 Task: Start in the project AgileBite the sprint 'Security Hardening Sprint', with a duration of 1 week. Start in the project AgileBite the sprint 'Security Hardening Sprint', with a duration of 3 weeks. Start in the project AgileBite the sprint 'Security Hardening Sprint', with a duration of 2 weeks
Action: Mouse moved to (324, 183)
Screenshot: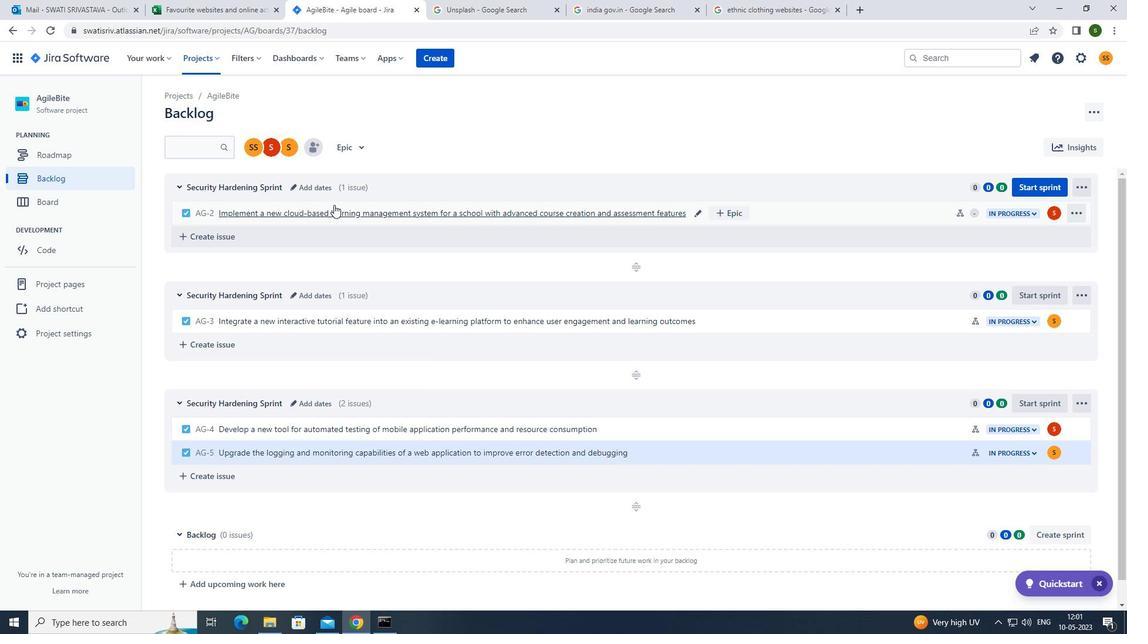 
Action: Mouse pressed left at (324, 183)
Screenshot: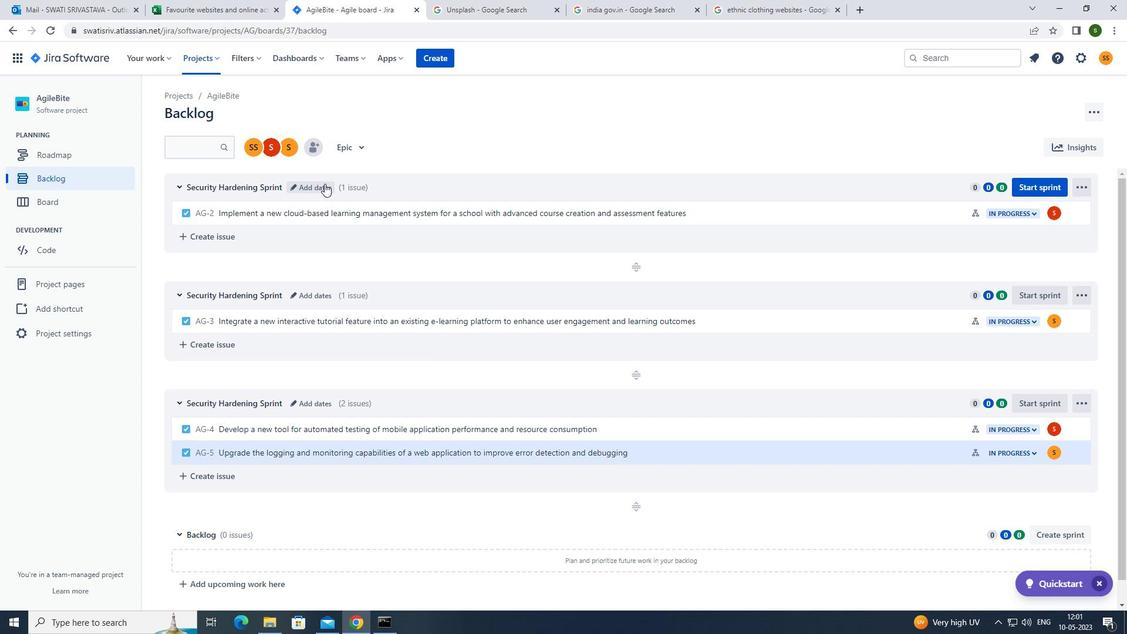 
Action: Mouse moved to (460, 184)
Screenshot: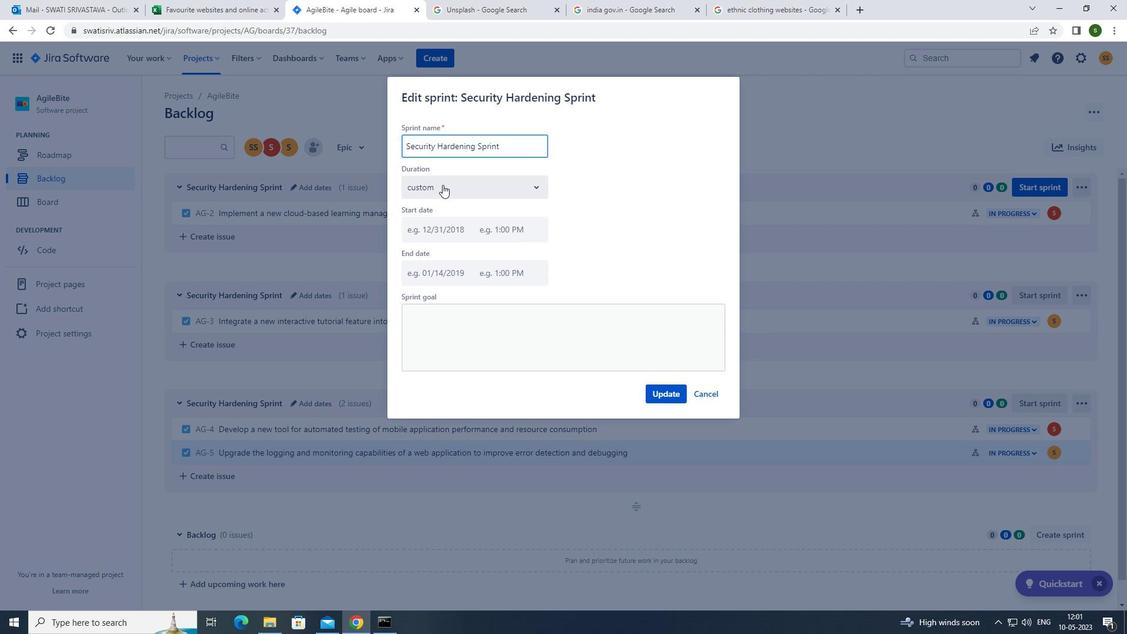 
Action: Mouse pressed left at (460, 184)
Screenshot: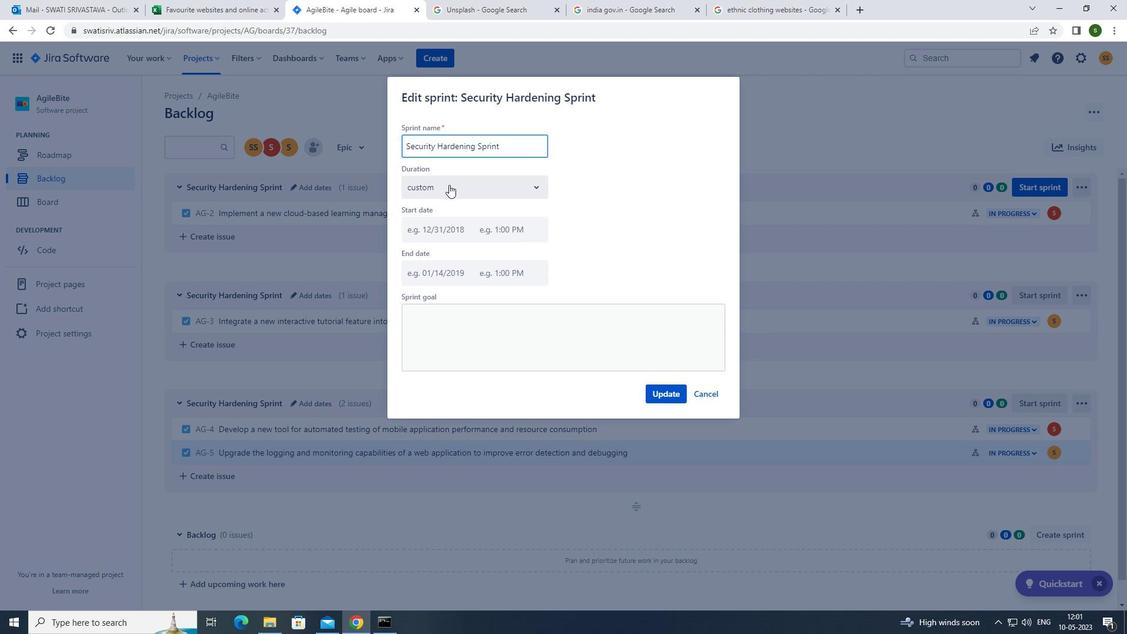 
Action: Mouse moved to (429, 216)
Screenshot: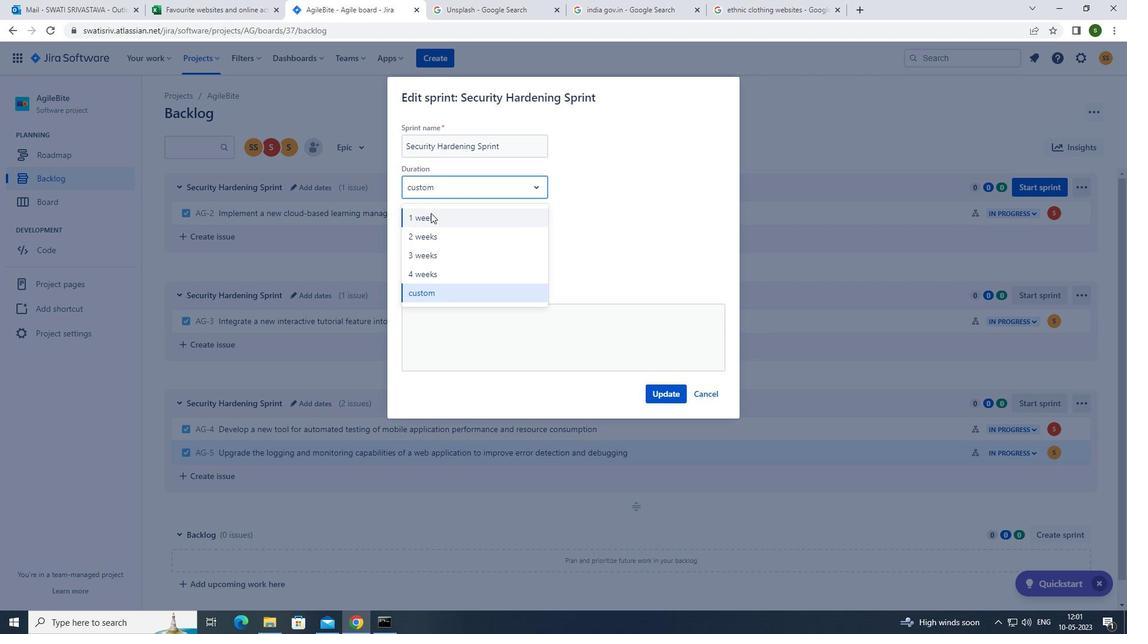 
Action: Mouse pressed left at (429, 216)
Screenshot: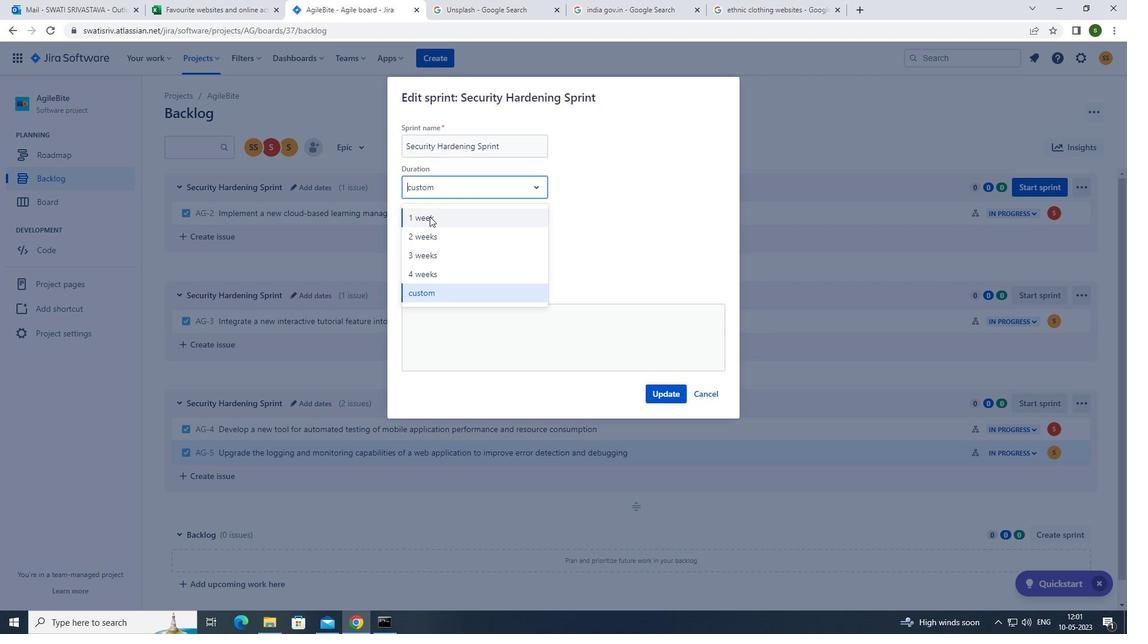 
Action: Mouse moved to (426, 220)
Screenshot: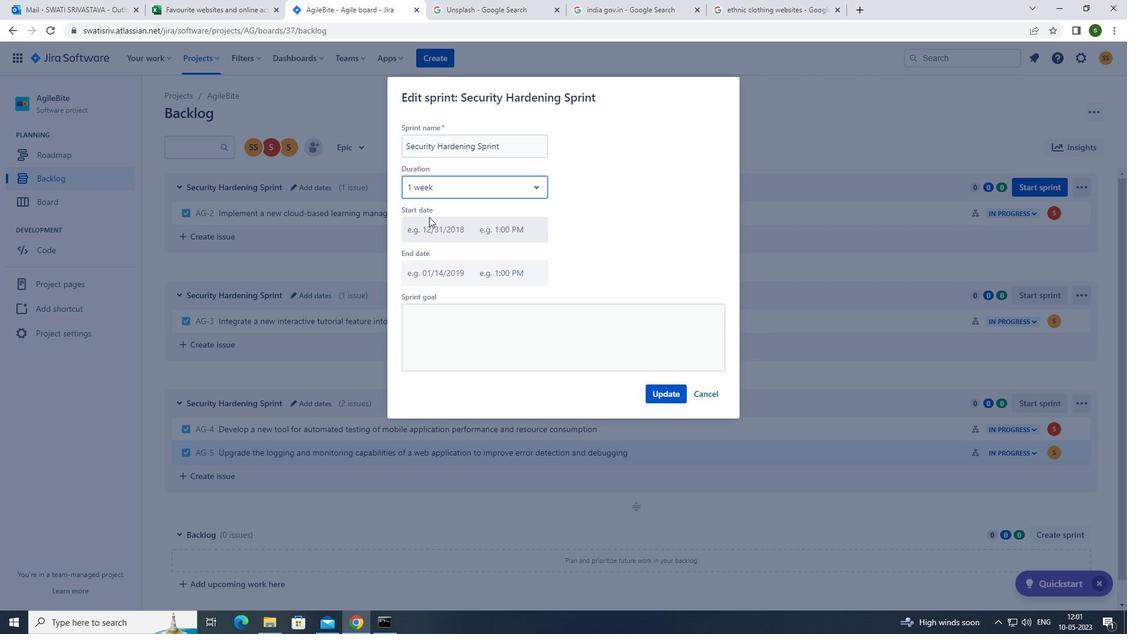 
Action: Mouse pressed left at (426, 220)
Screenshot: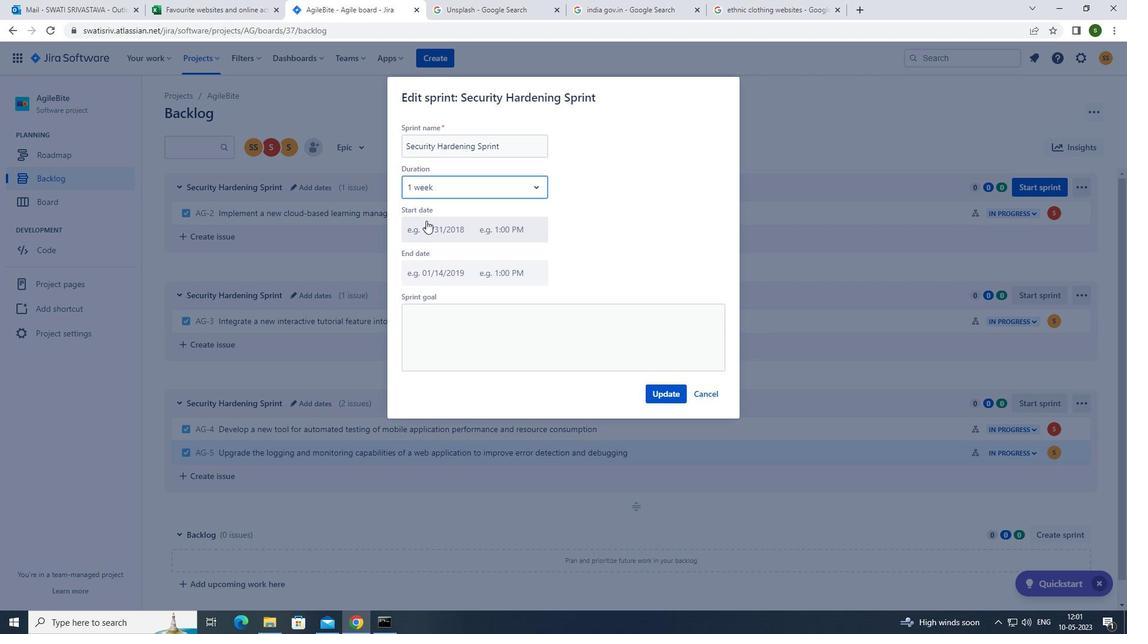 
Action: Mouse moved to (504, 322)
Screenshot: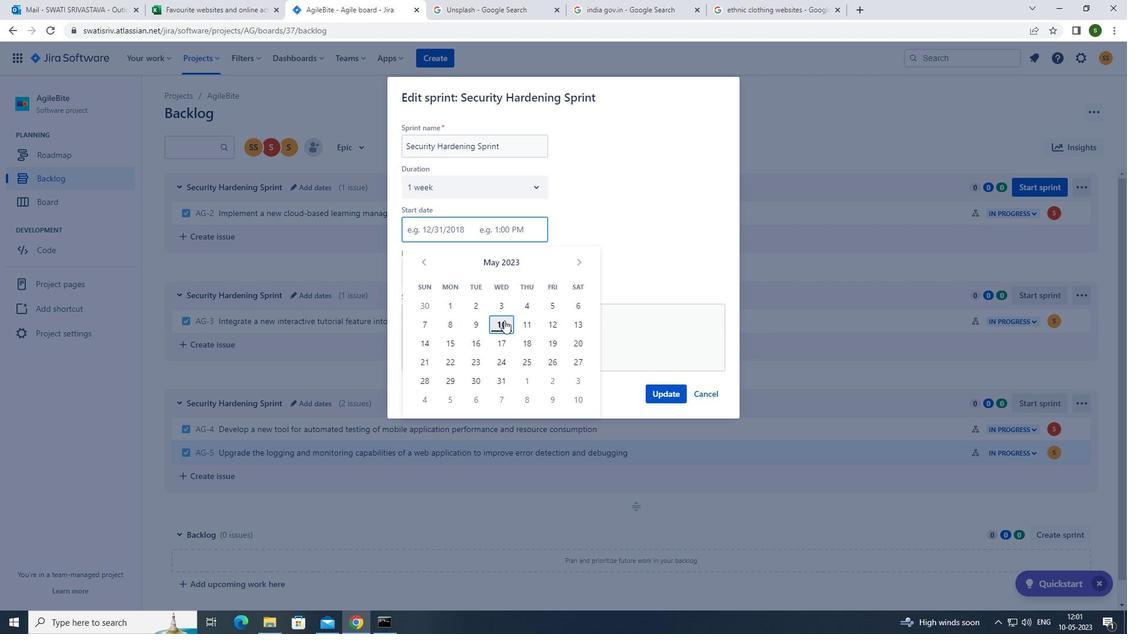 
Action: Mouse pressed left at (504, 322)
Screenshot: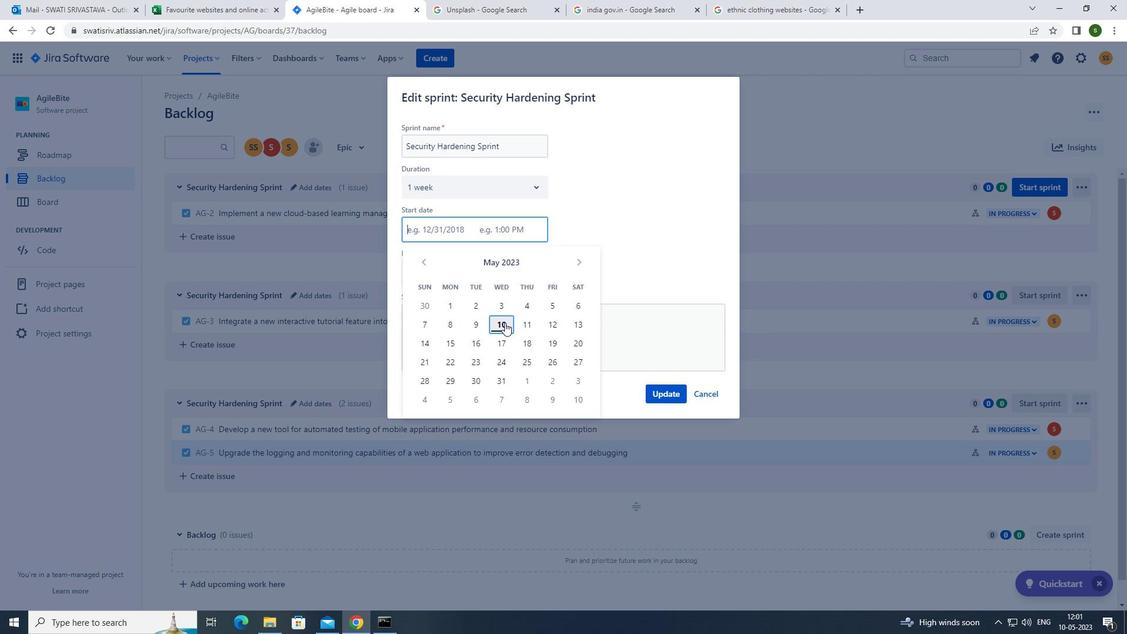 
Action: Mouse moved to (657, 391)
Screenshot: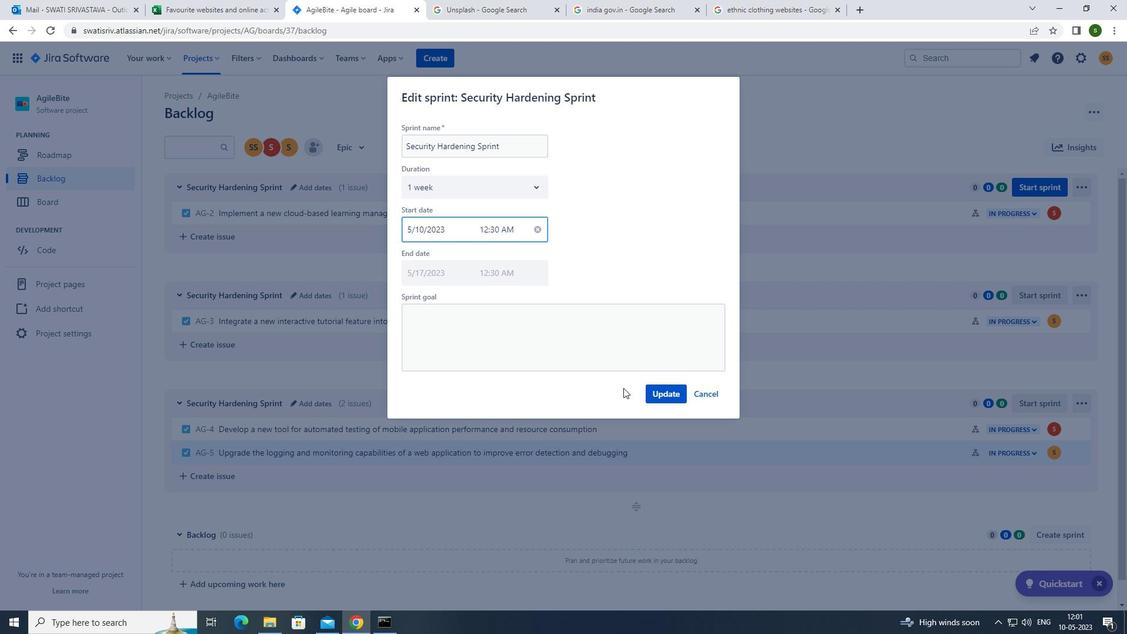 
Action: Mouse pressed left at (657, 391)
Screenshot: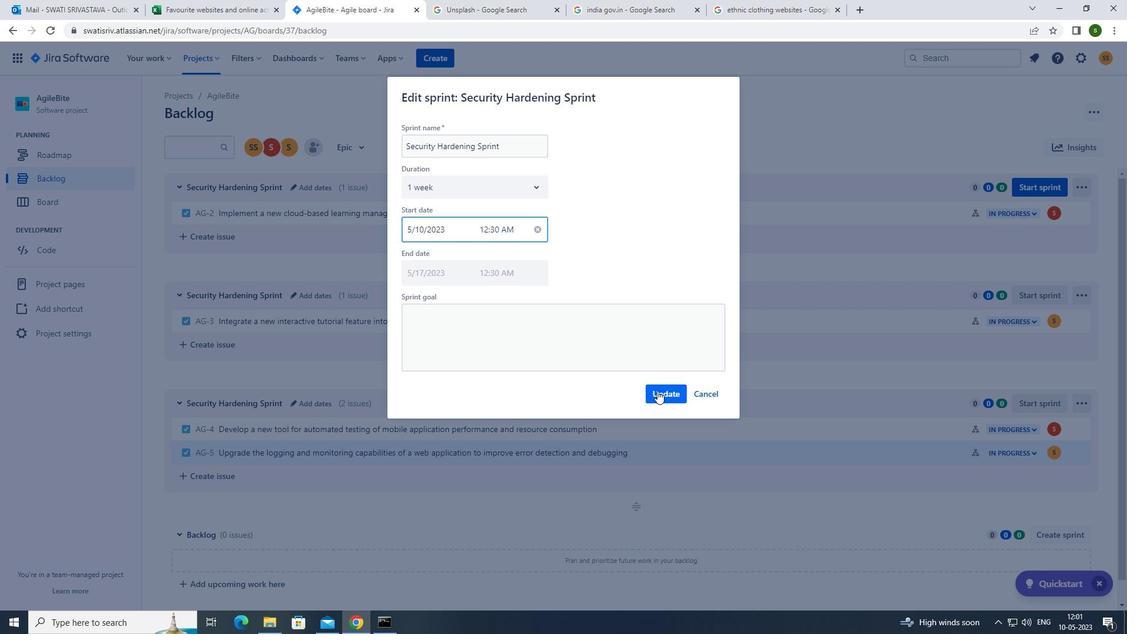 
Action: Mouse moved to (314, 296)
Screenshot: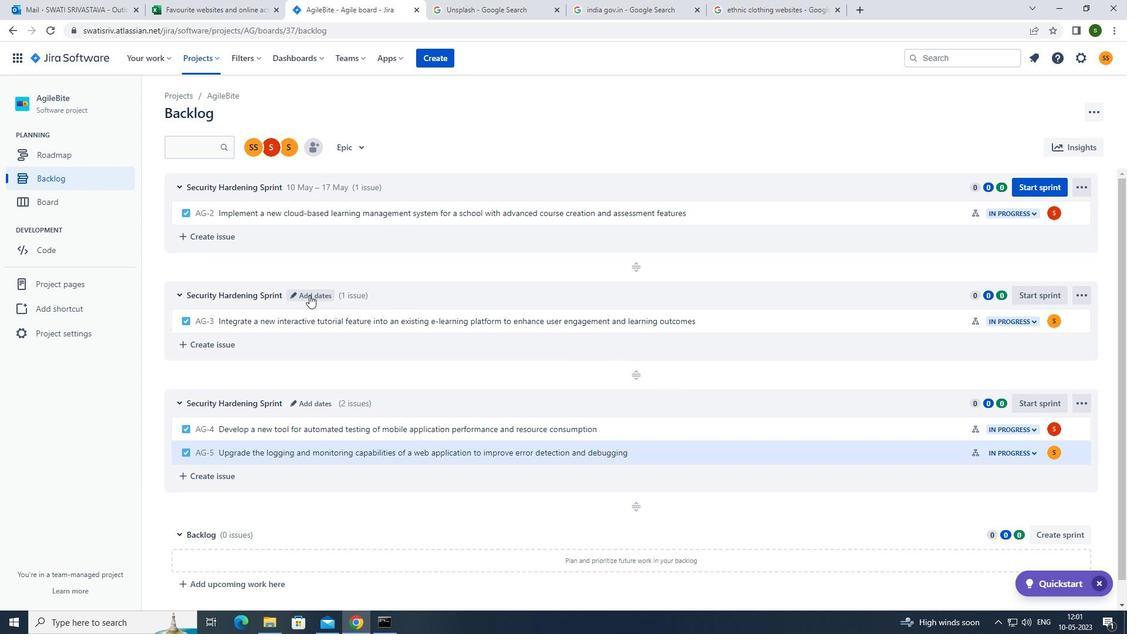 
Action: Mouse pressed left at (314, 296)
Screenshot: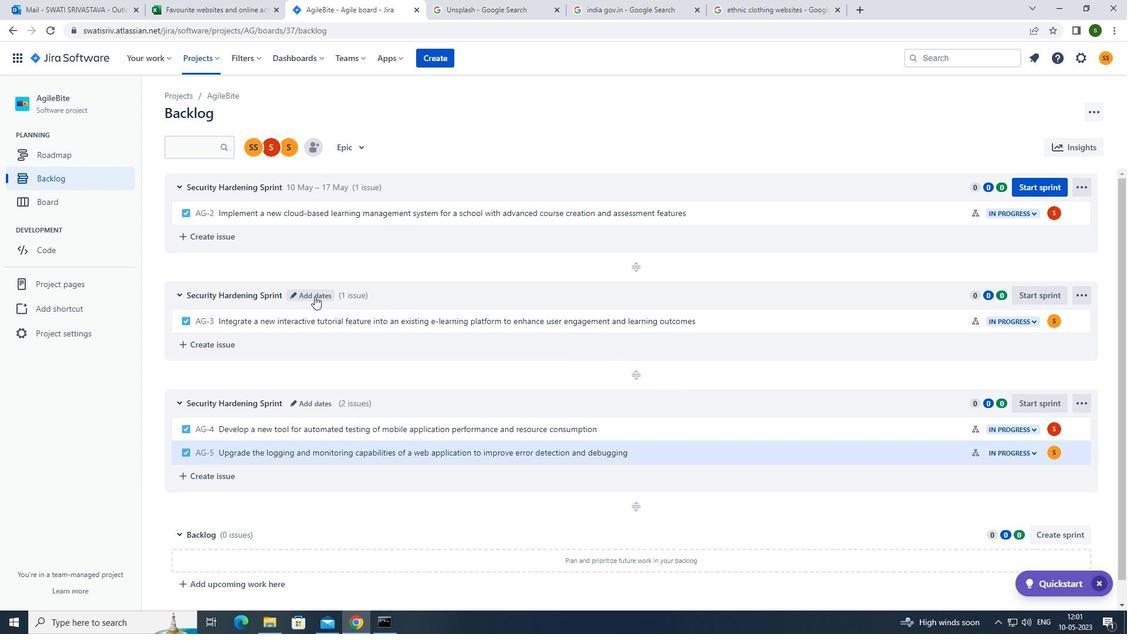 
Action: Mouse moved to (465, 191)
Screenshot: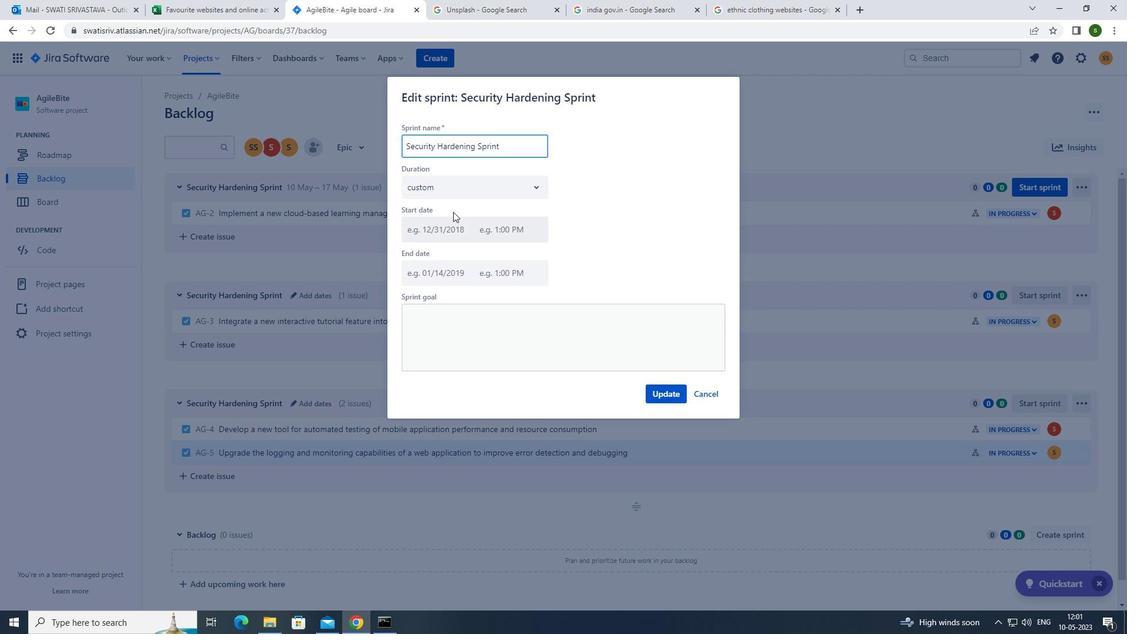 
Action: Mouse pressed left at (465, 191)
Screenshot: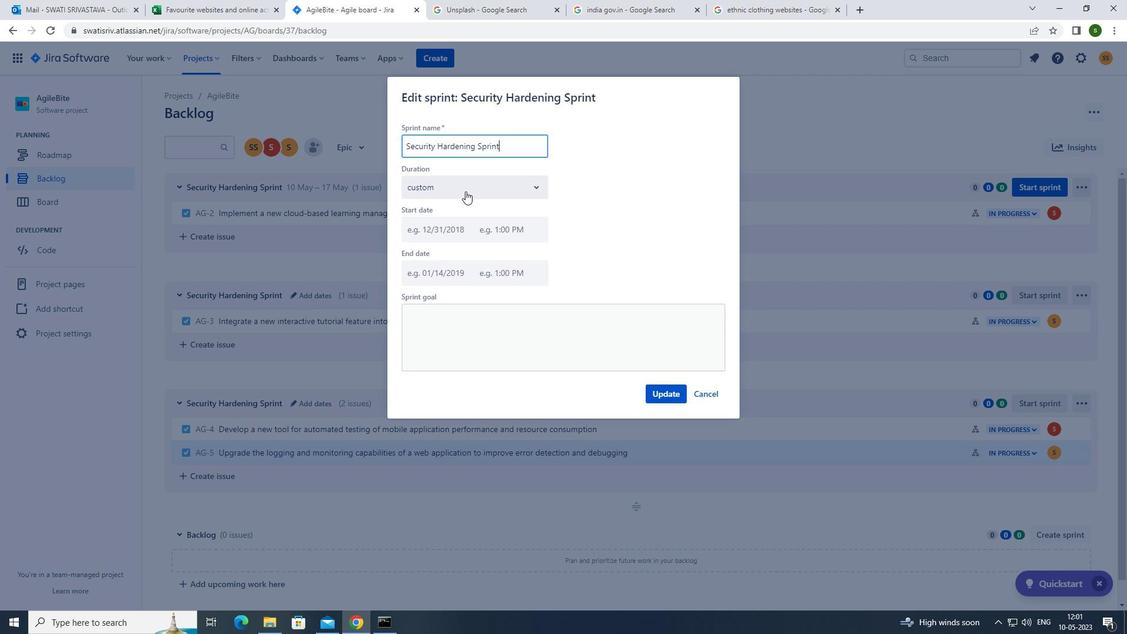 
Action: Mouse moved to (436, 256)
Screenshot: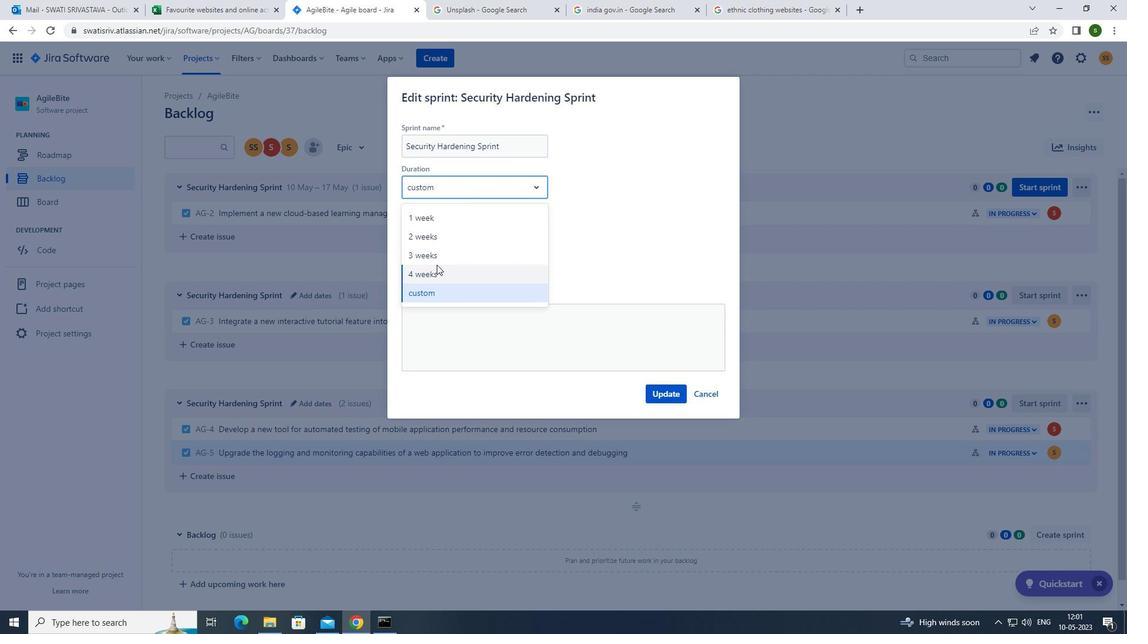 
Action: Mouse pressed left at (436, 256)
Screenshot: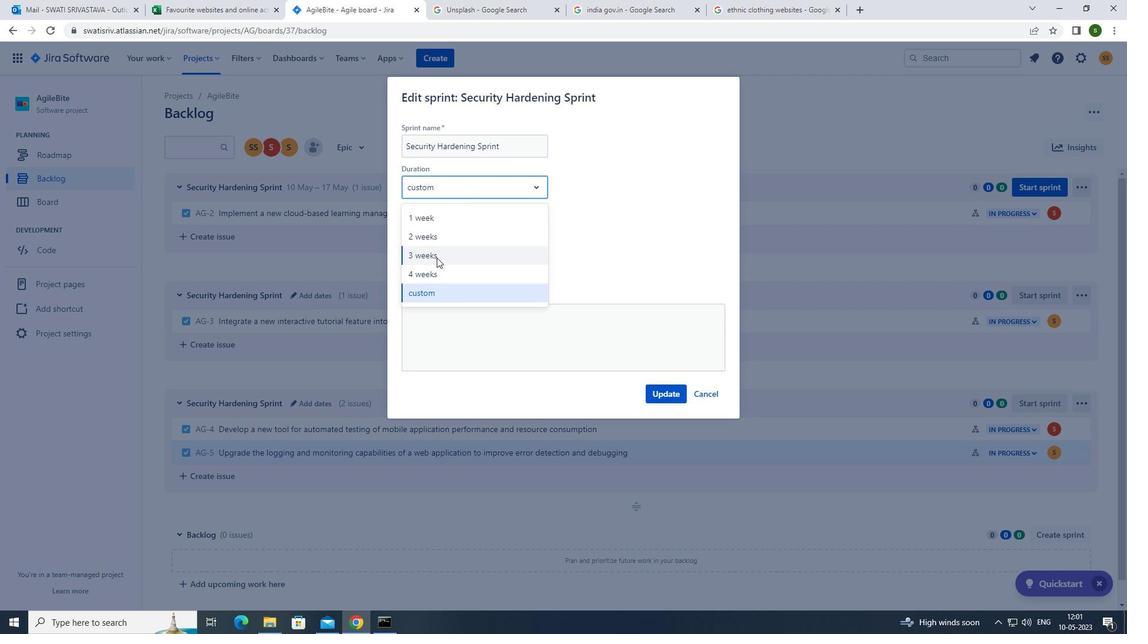 
Action: Mouse moved to (423, 226)
Screenshot: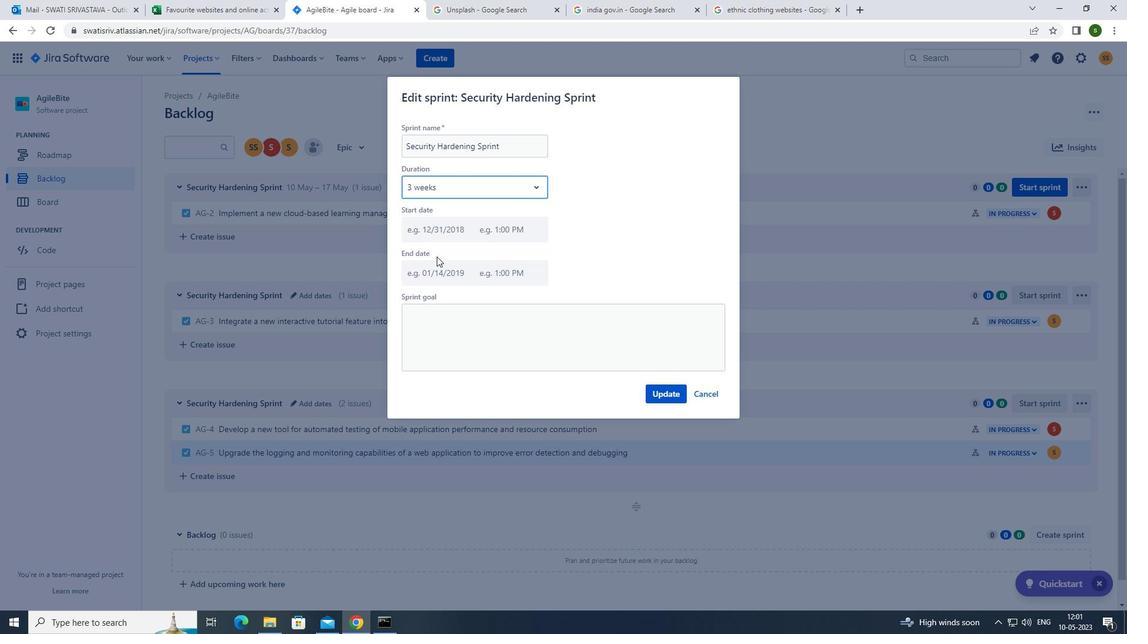 
Action: Mouse pressed left at (423, 226)
Screenshot: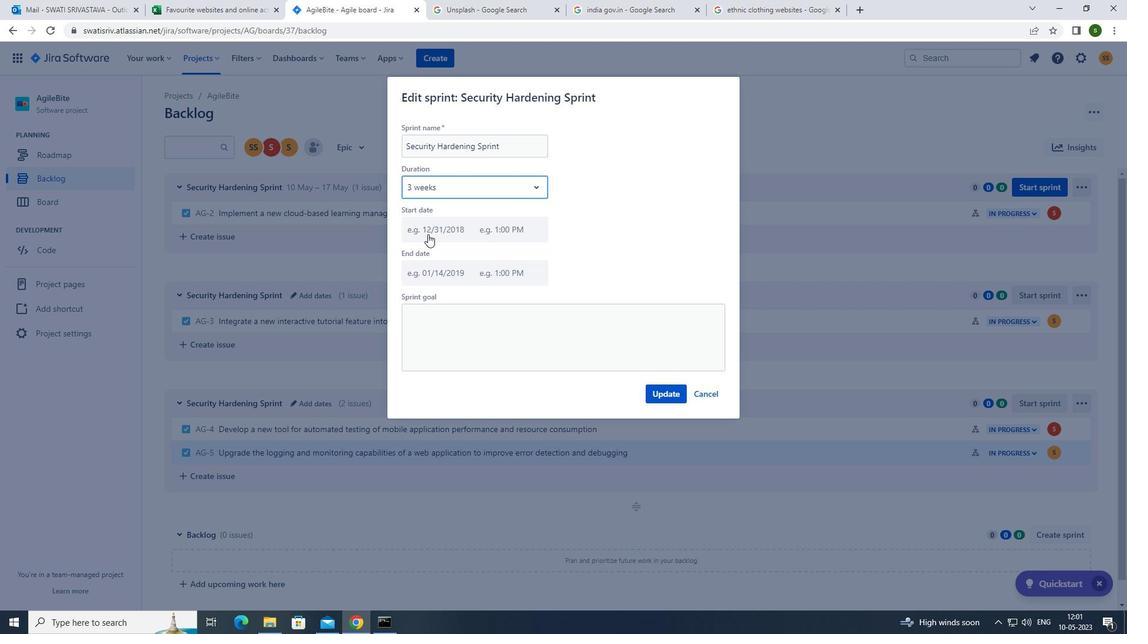 
Action: Mouse moved to (498, 324)
Screenshot: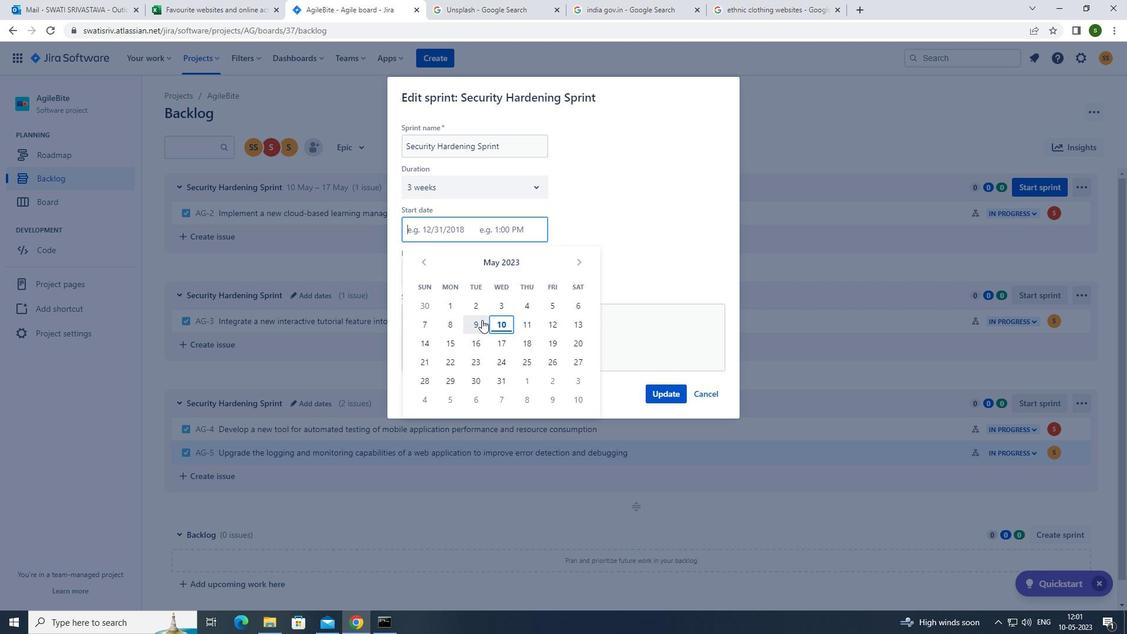 
Action: Mouse pressed left at (498, 324)
Screenshot: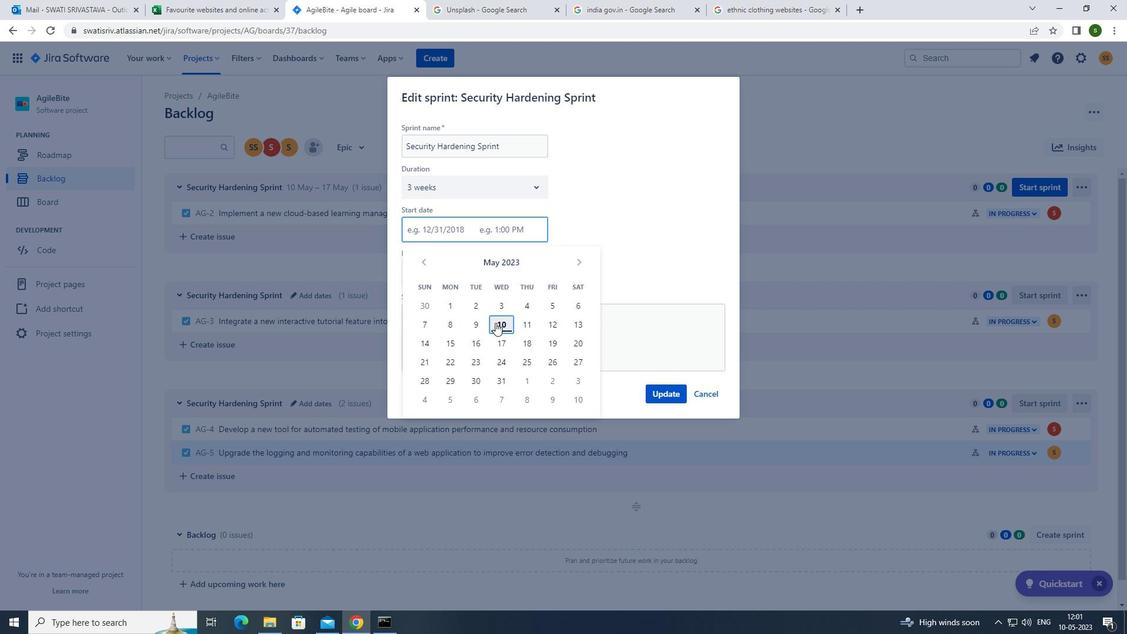 
Action: Mouse moved to (659, 393)
Screenshot: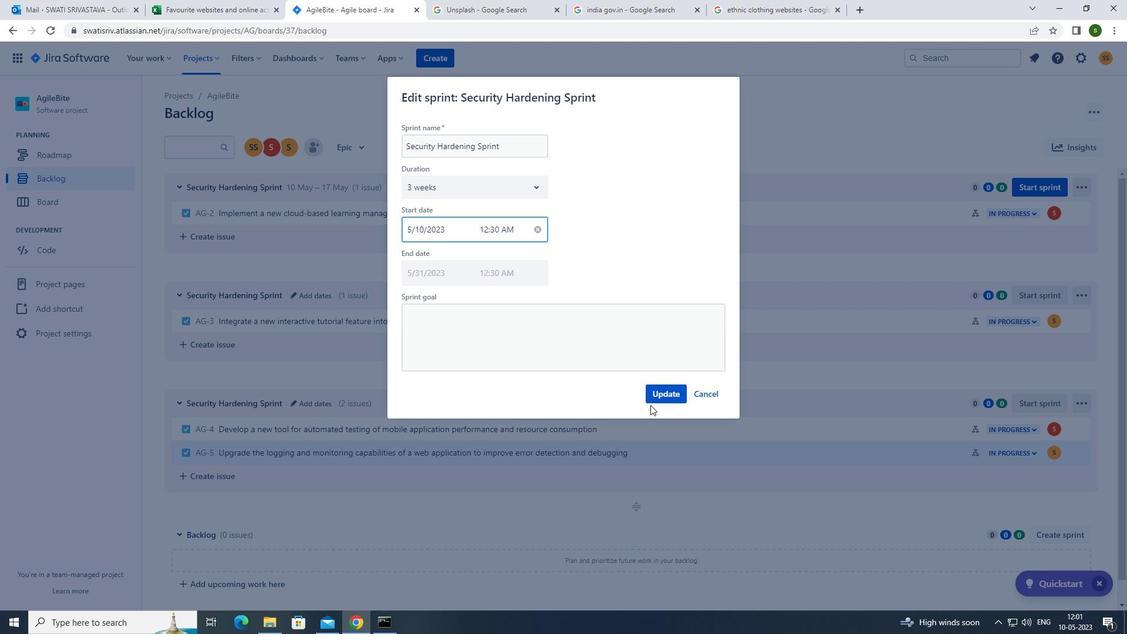 
Action: Mouse pressed left at (659, 393)
Screenshot: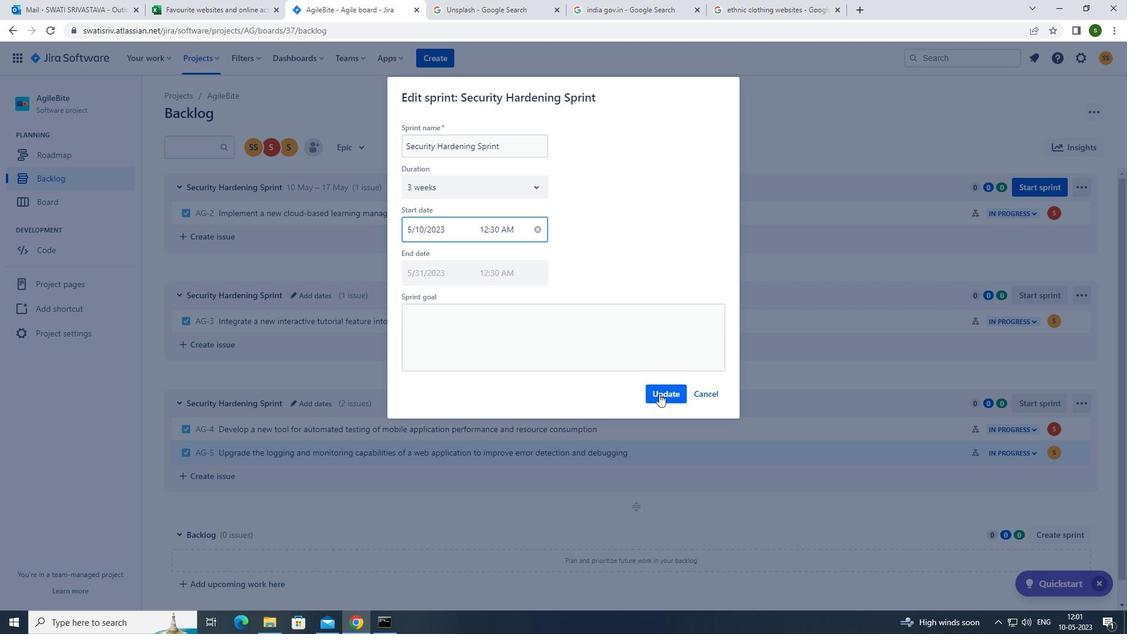 
Action: Mouse moved to (320, 402)
Screenshot: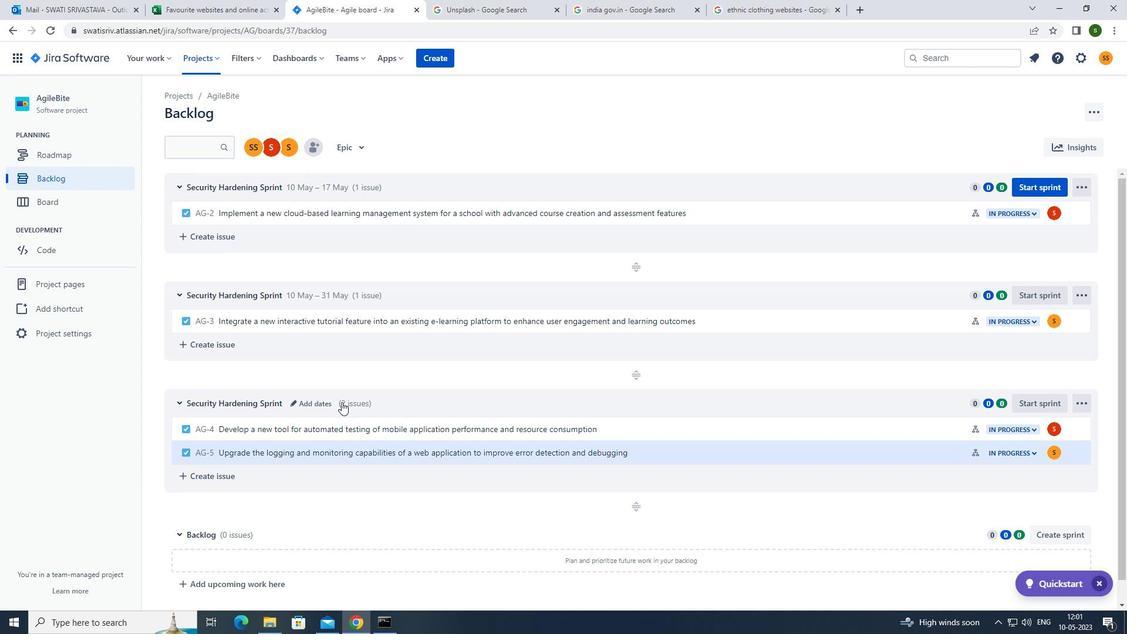 
Action: Mouse pressed left at (320, 402)
Screenshot: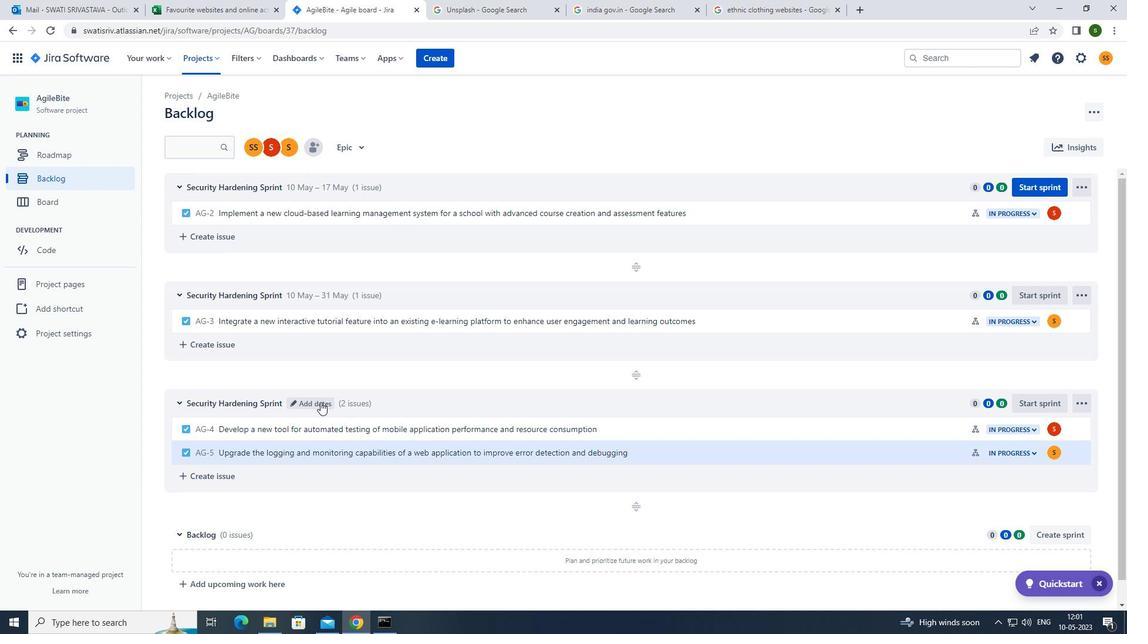 
Action: Mouse moved to (469, 187)
Screenshot: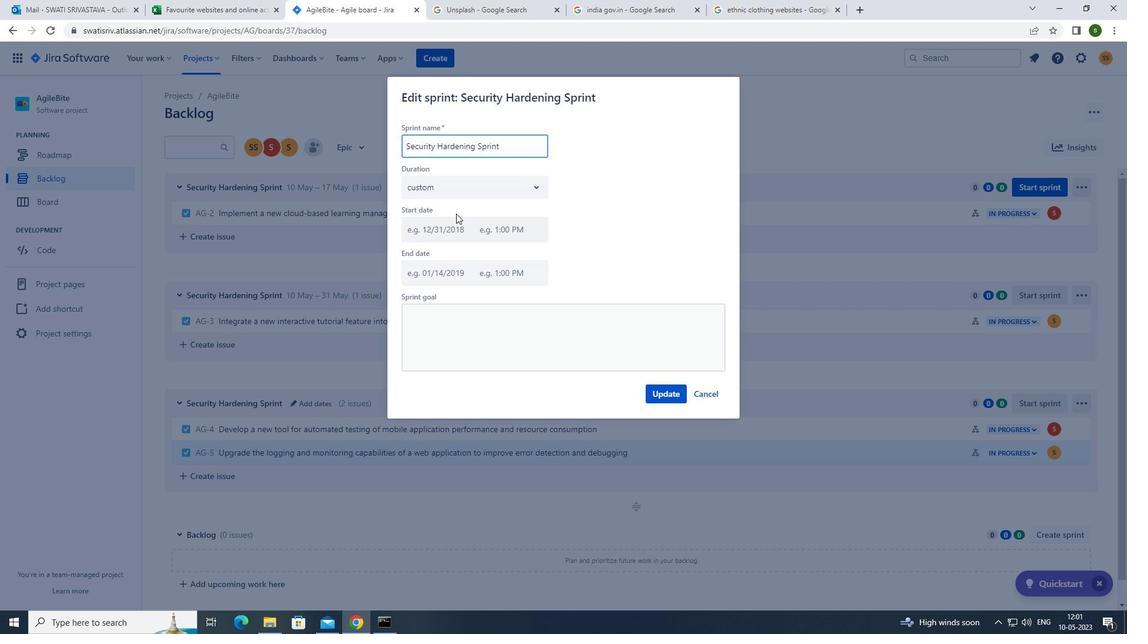 
Action: Mouse pressed left at (469, 187)
Screenshot: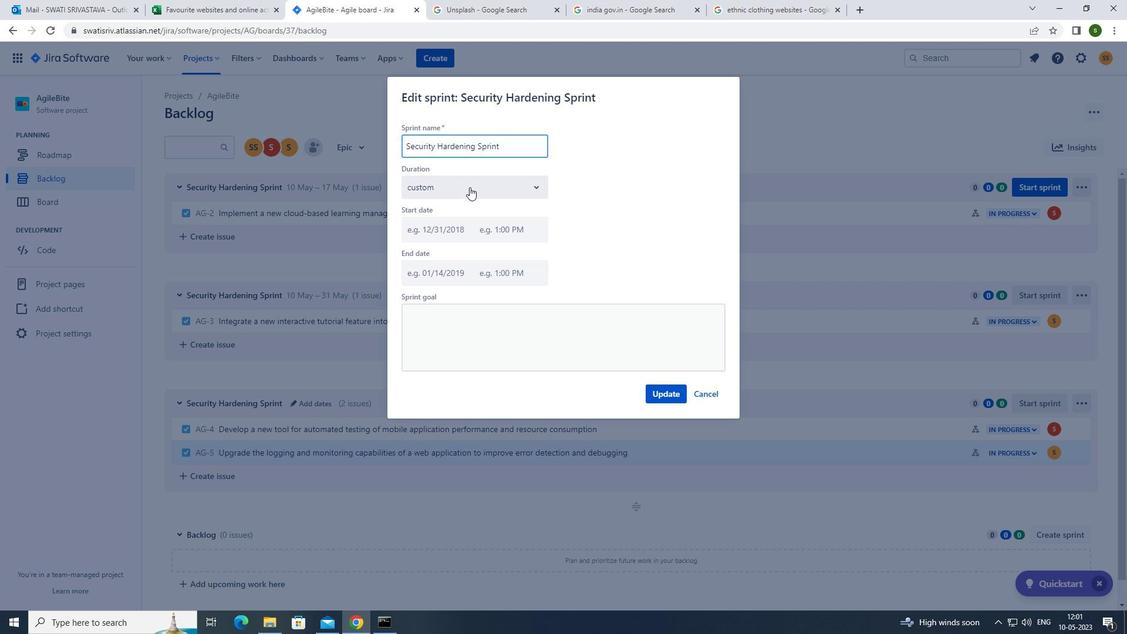 
Action: Mouse moved to (432, 240)
Screenshot: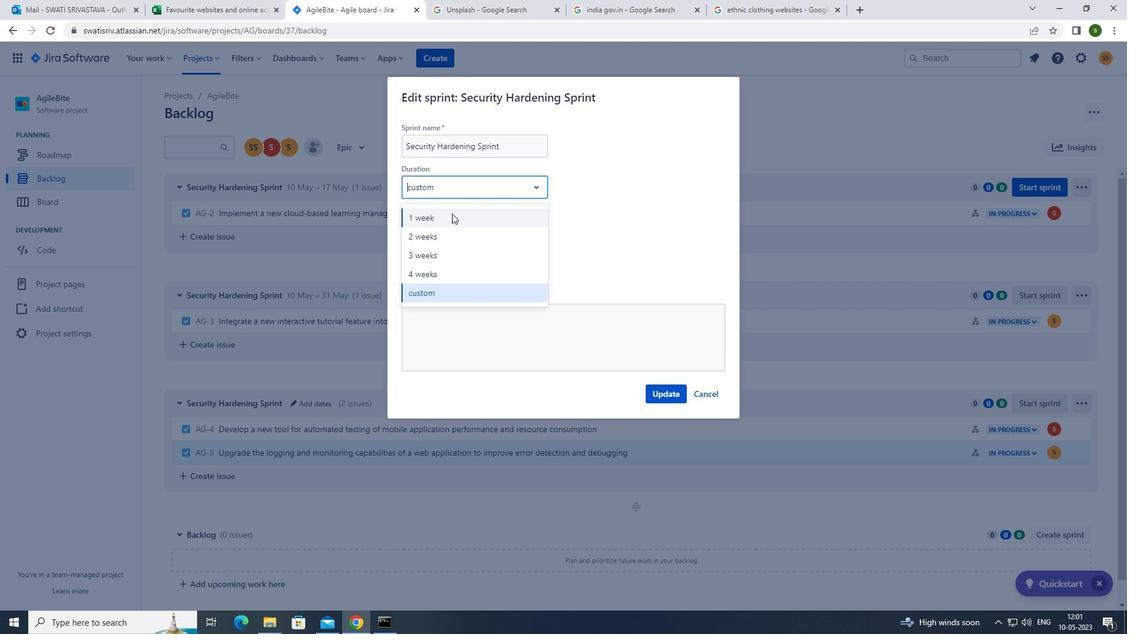 
Action: Mouse pressed left at (432, 240)
Screenshot: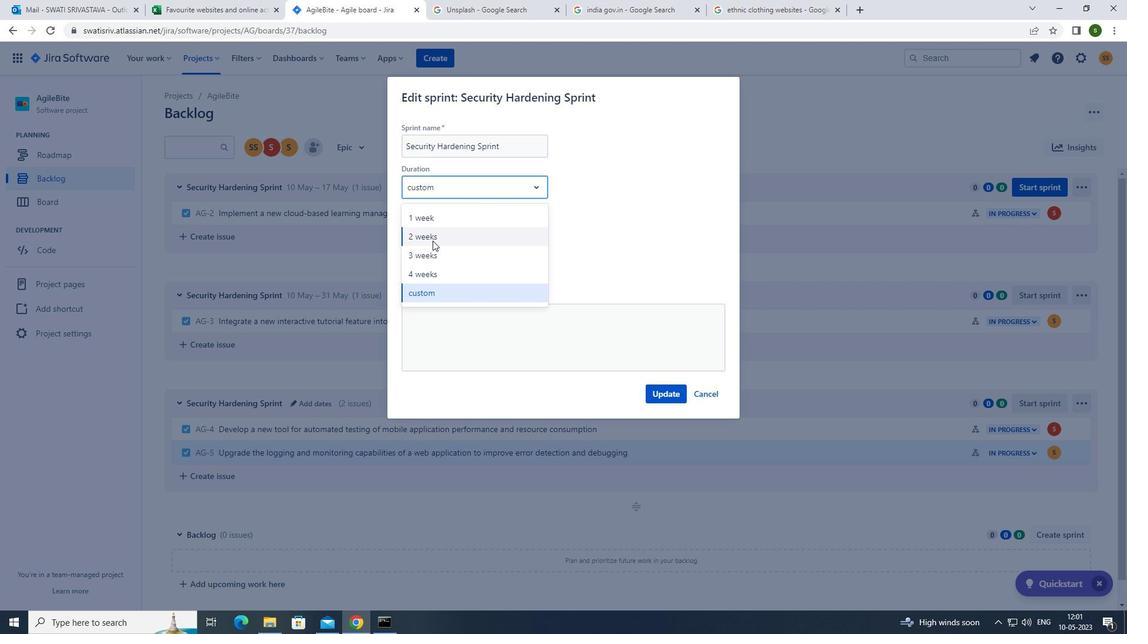 
Action: Mouse moved to (432, 231)
Screenshot: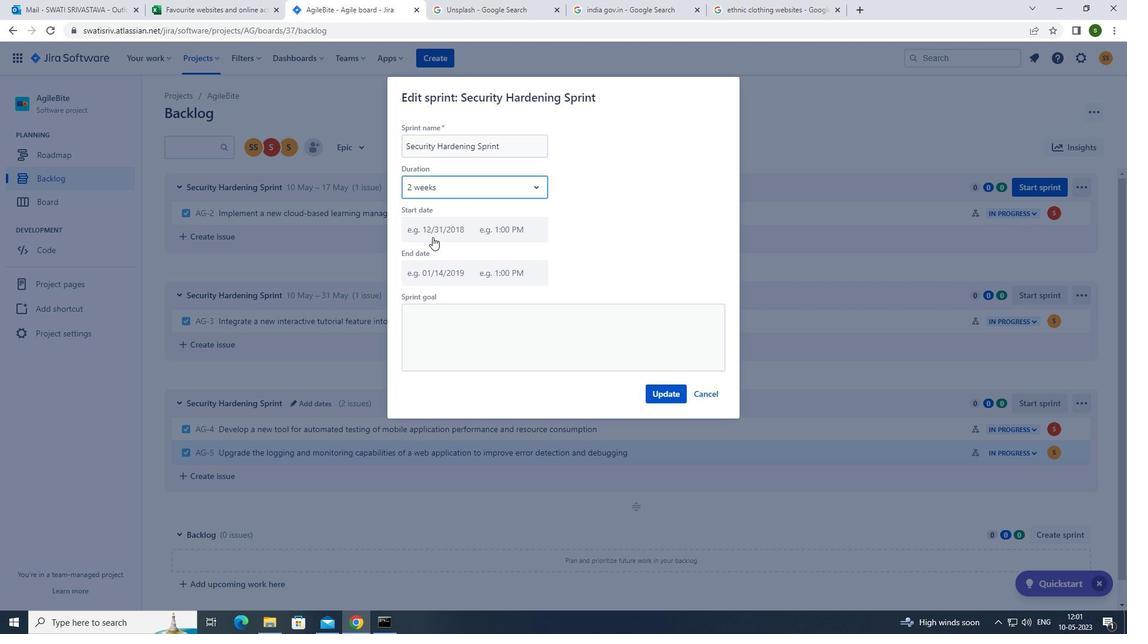 
Action: Mouse pressed left at (432, 231)
Screenshot: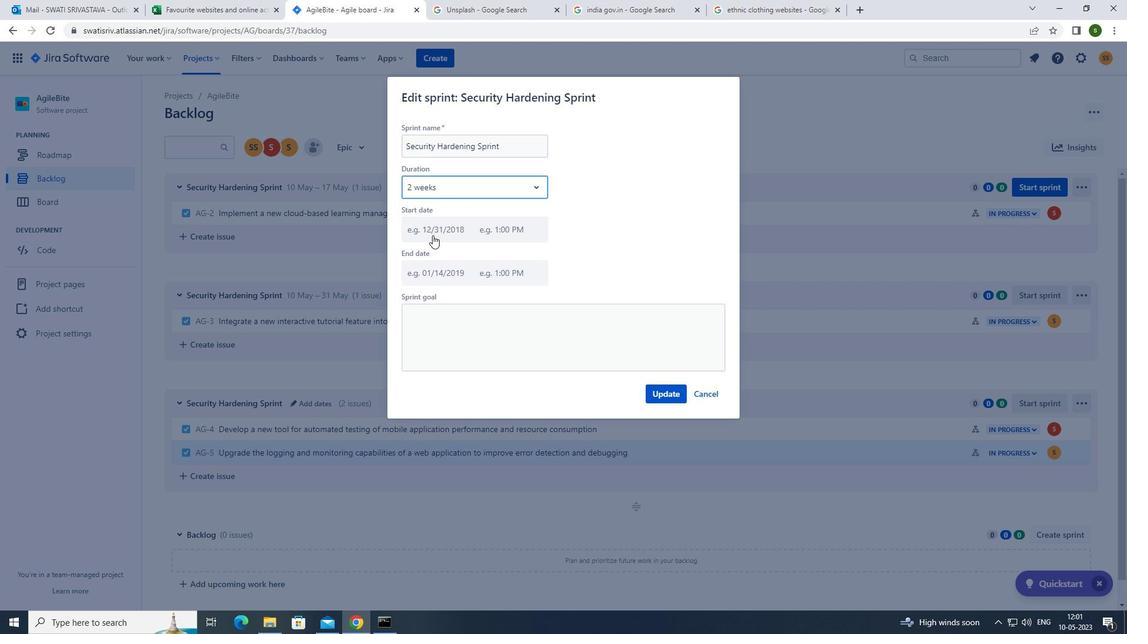 
Action: Mouse moved to (500, 322)
Screenshot: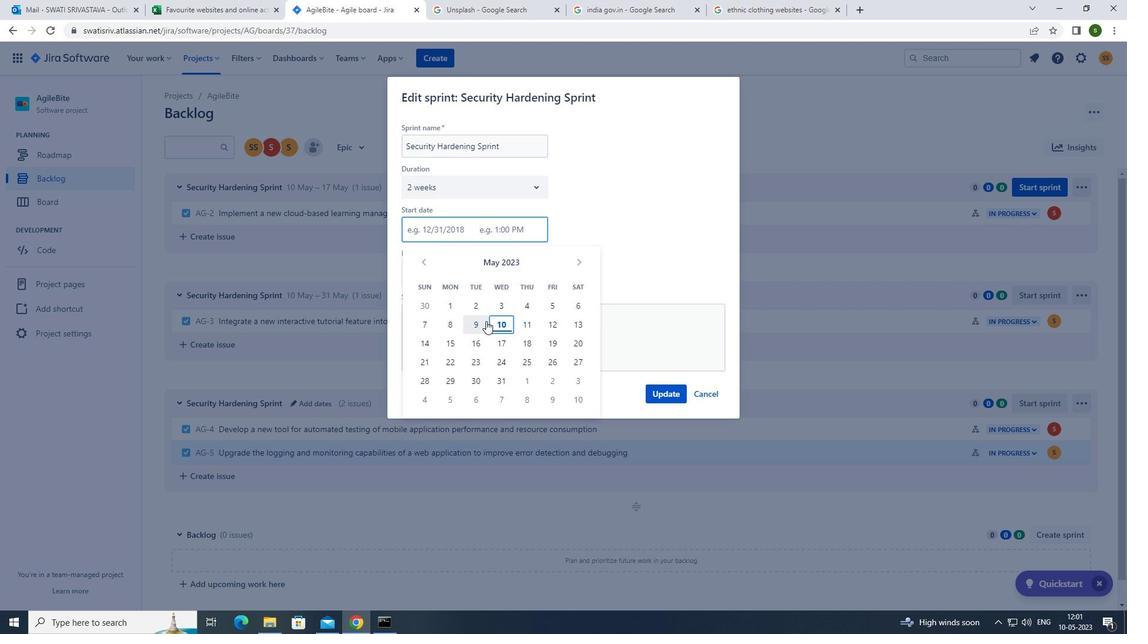 
Action: Mouse pressed left at (500, 322)
Screenshot: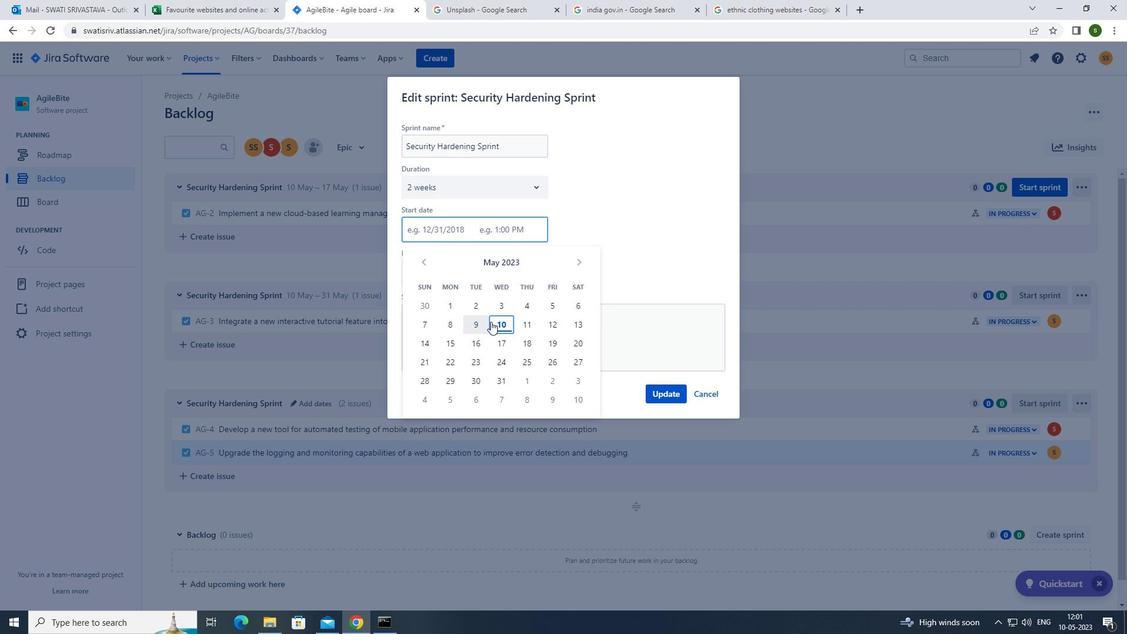 
Action: Mouse moved to (661, 391)
Screenshot: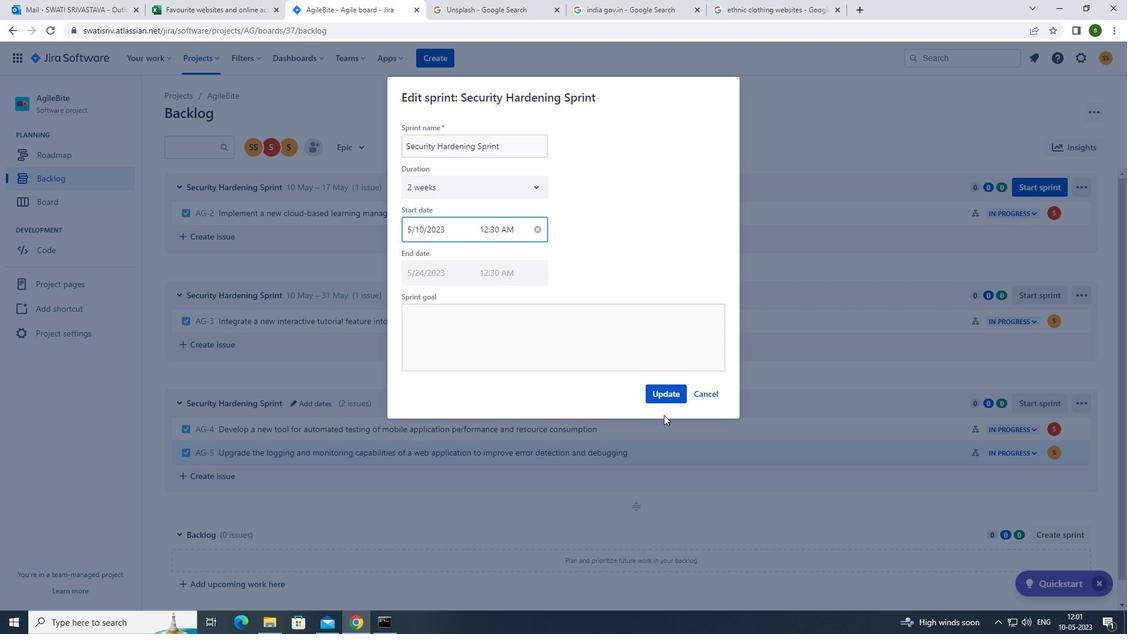 
Action: Mouse pressed left at (661, 391)
Screenshot: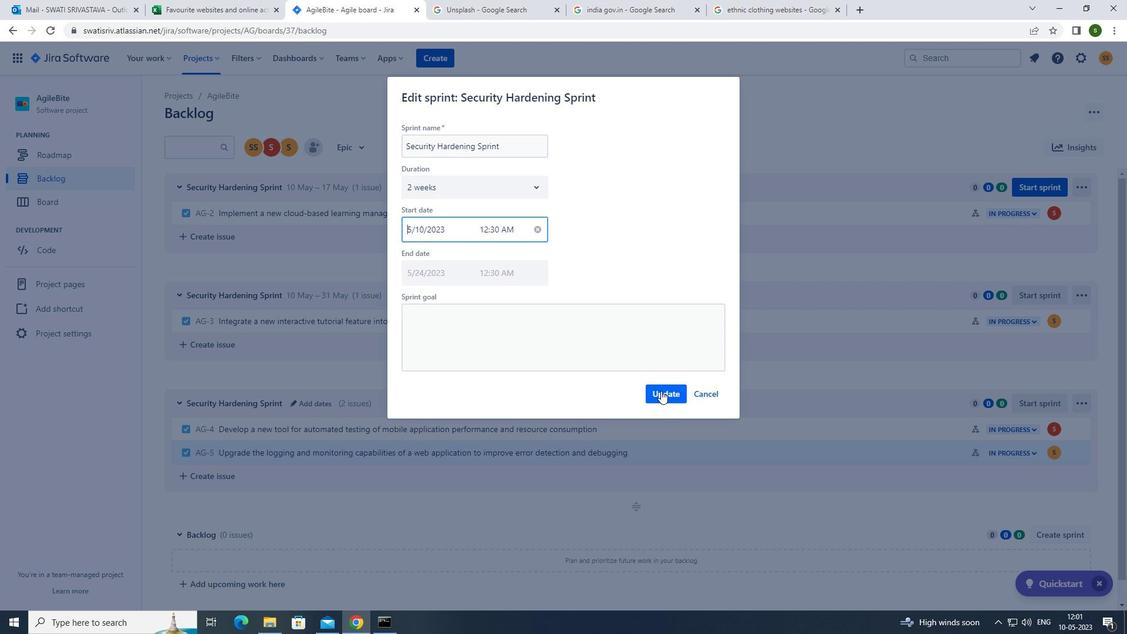 
